 Task: Add Chicken Cheese Nuts & Grapes Snack Box to the cart.
Action: Mouse moved to (310, 128)
Screenshot: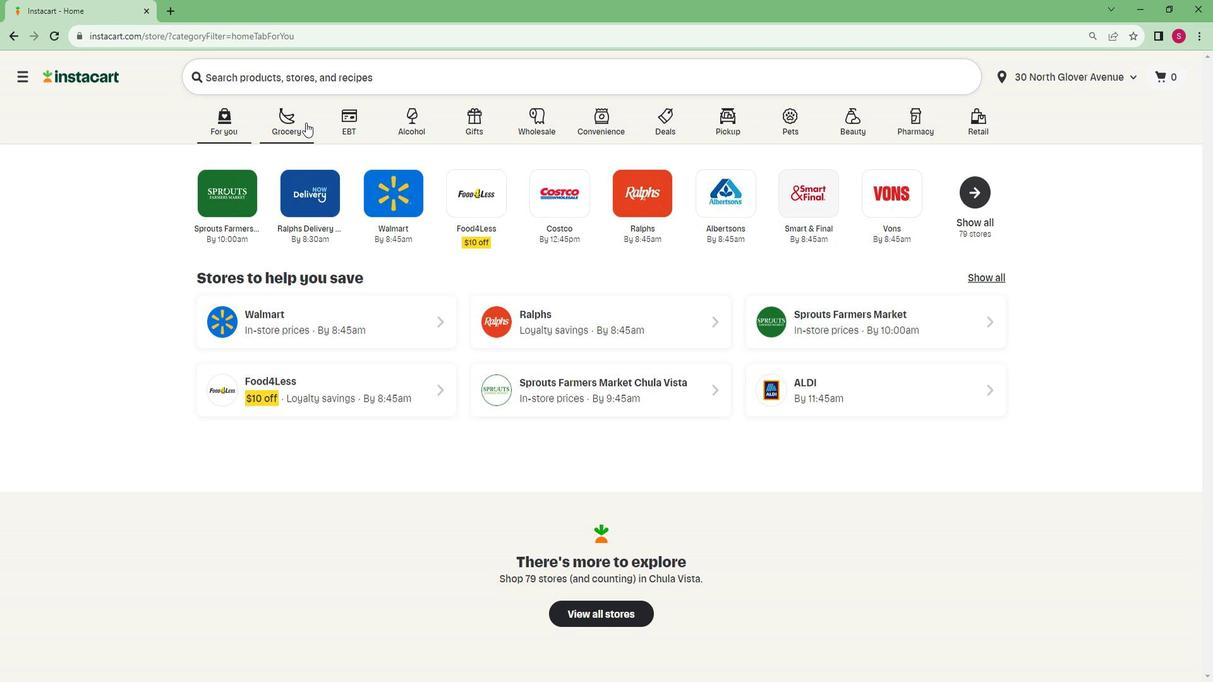 
Action: Mouse pressed left at (310, 128)
Screenshot: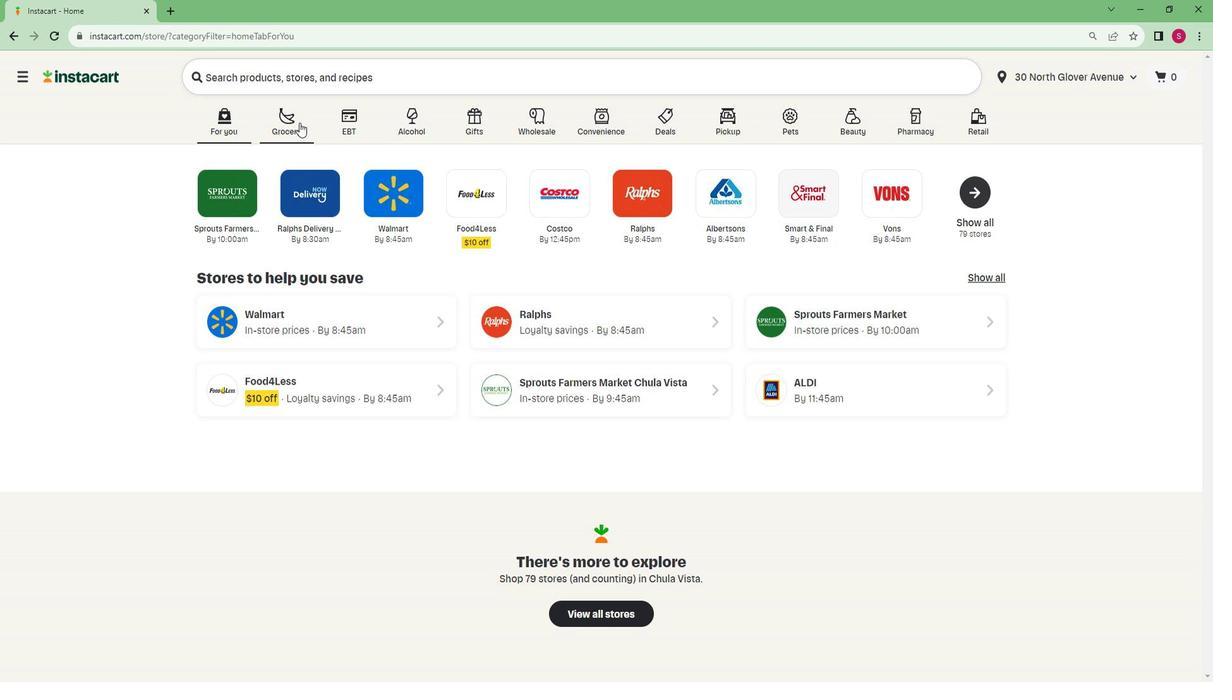 
Action: Mouse moved to (296, 337)
Screenshot: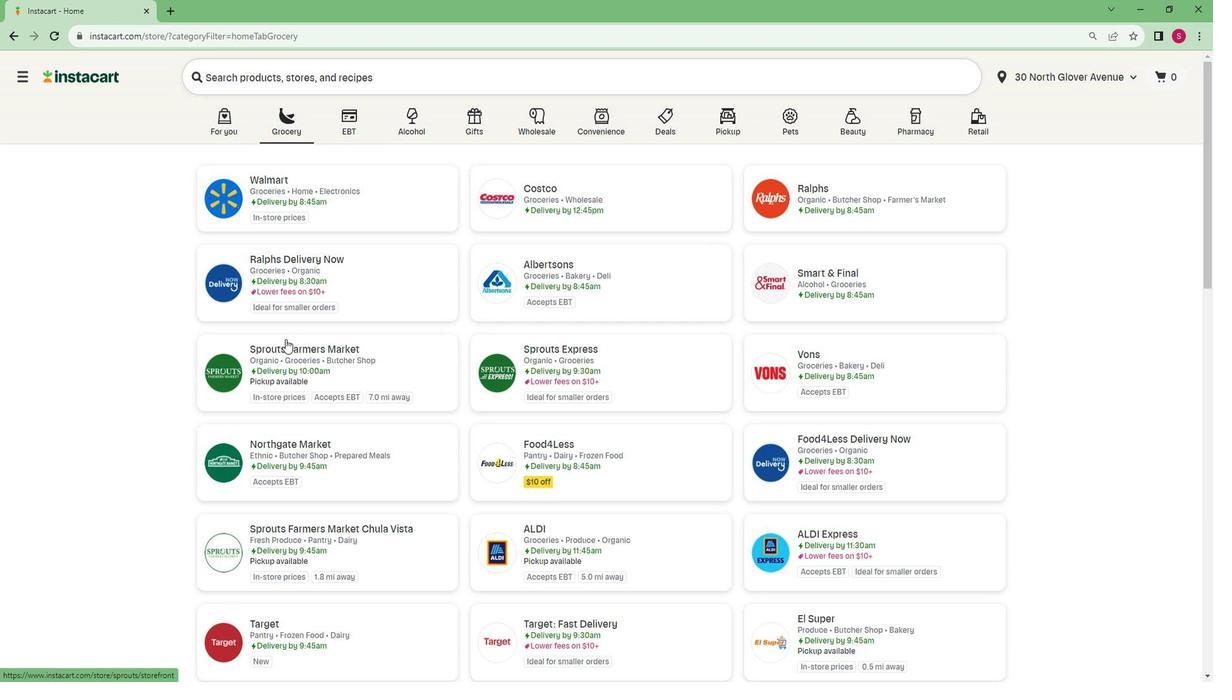
Action: Mouse pressed left at (296, 337)
Screenshot: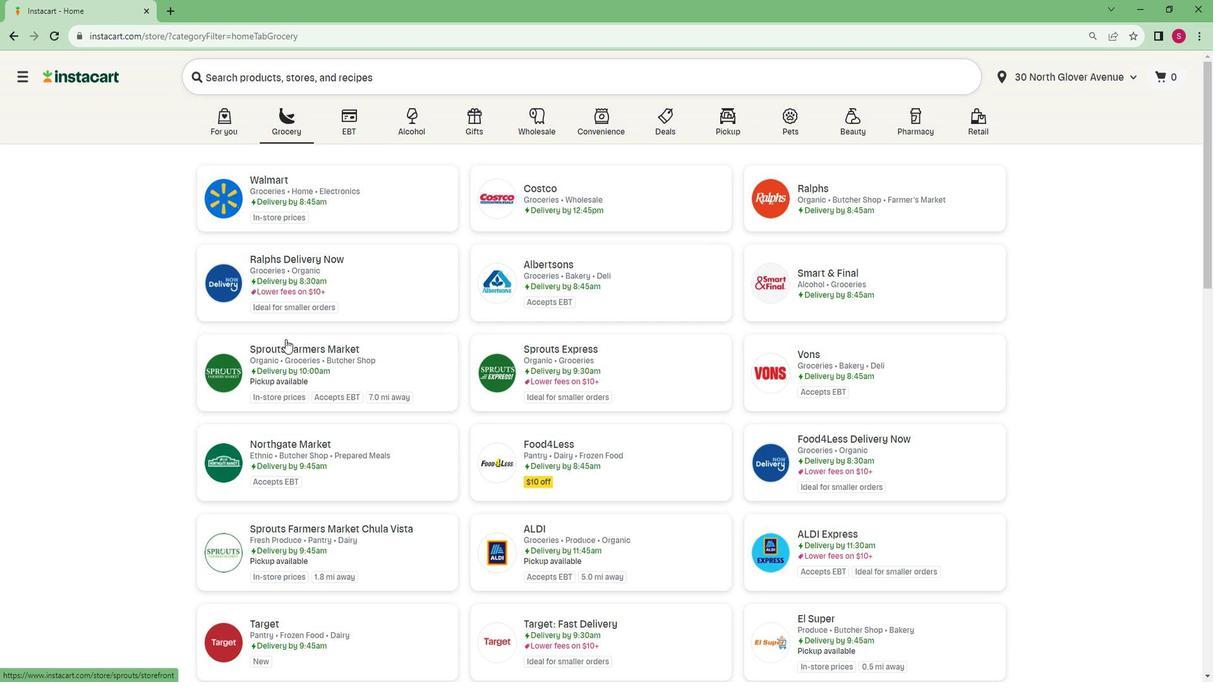 
Action: Mouse moved to (111, 507)
Screenshot: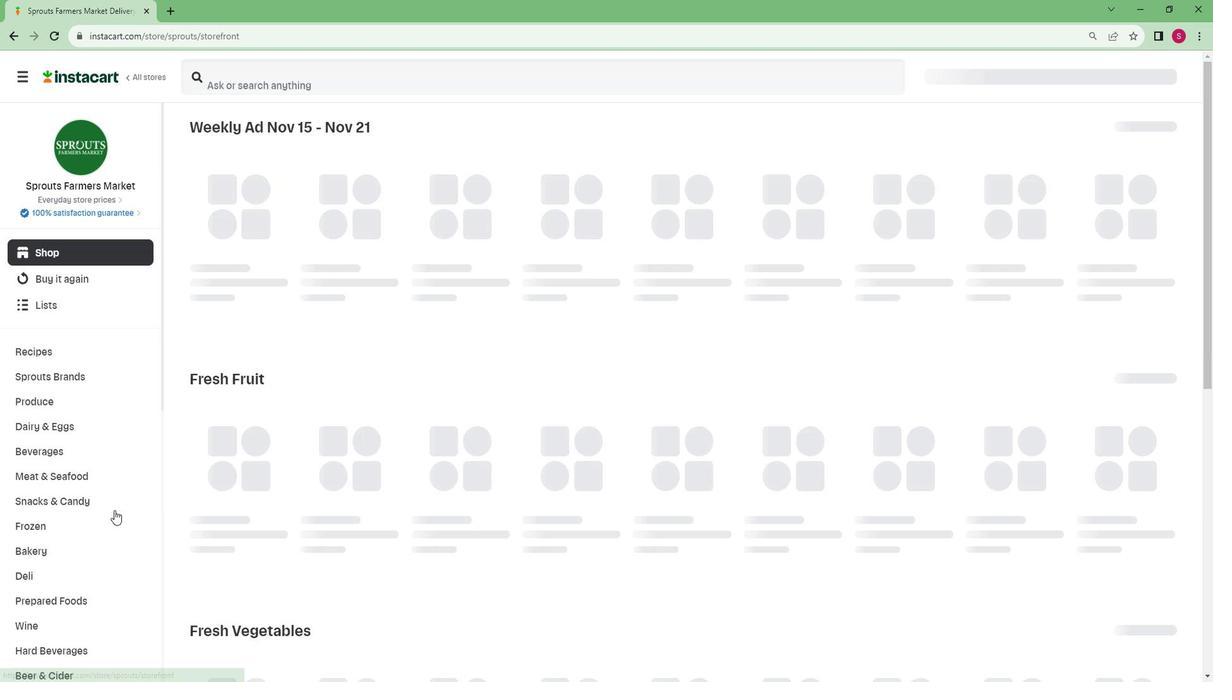 
Action: Mouse scrolled (111, 507) with delta (0, 0)
Screenshot: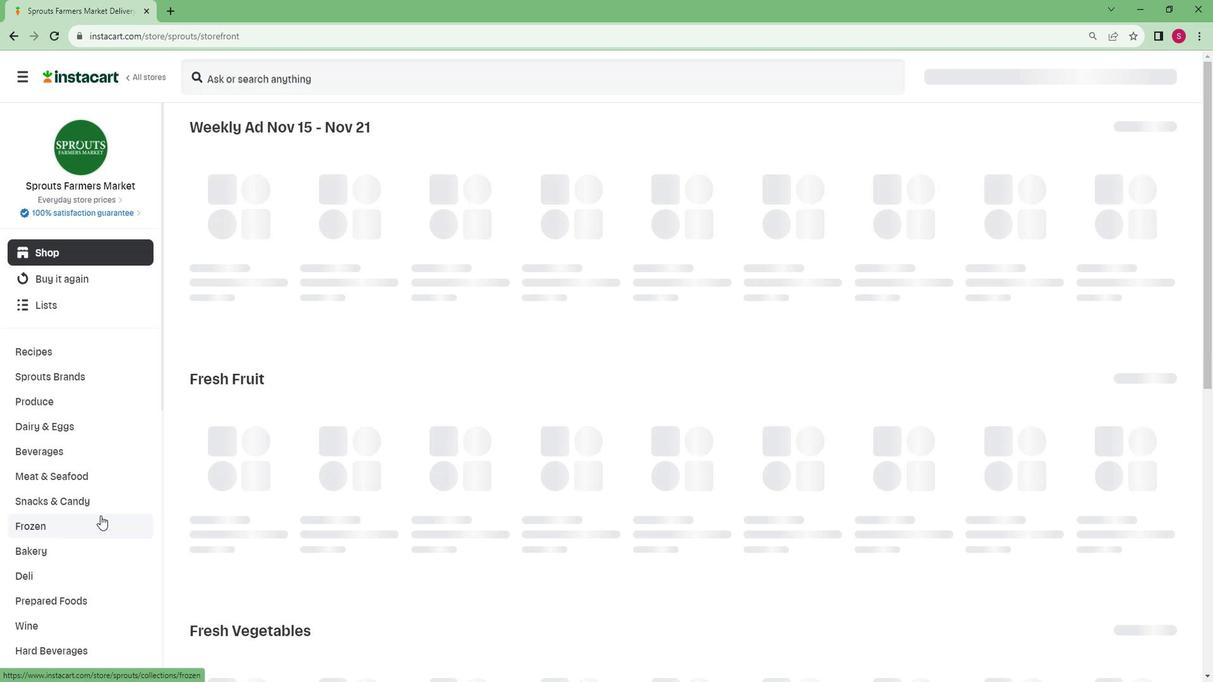 
Action: Mouse scrolled (111, 507) with delta (0, 0)
Screenshot: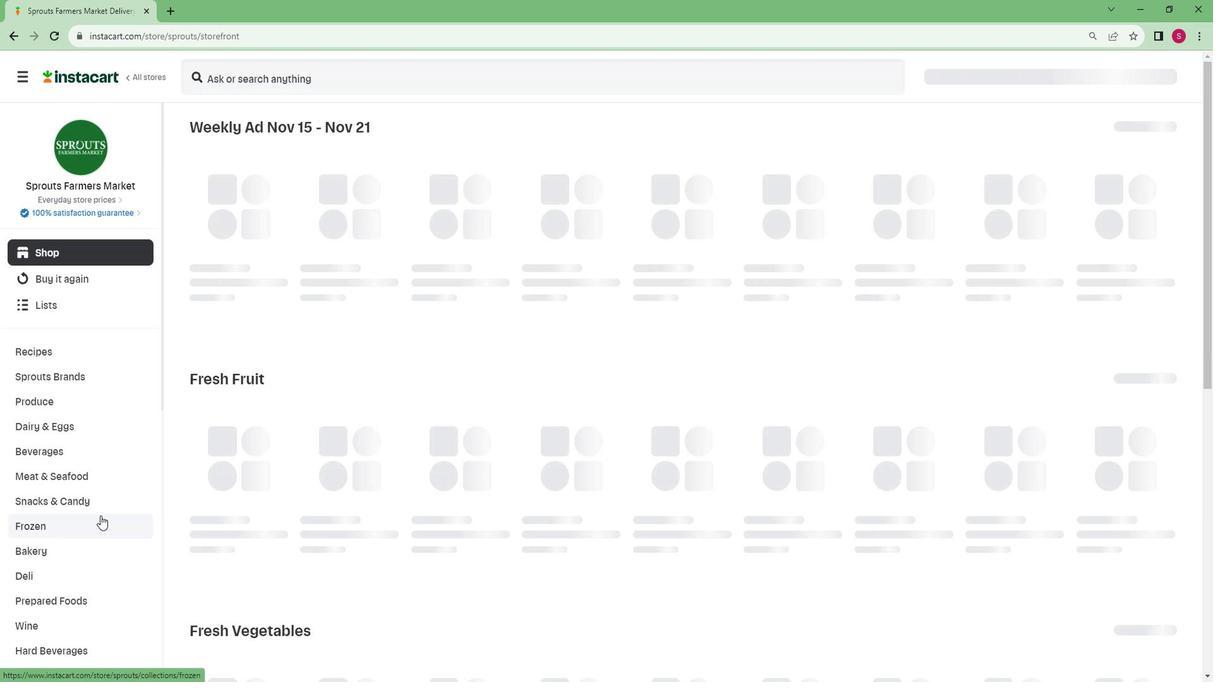 
Action: Mouse scrolled (111, 507) with delta (0, 0)
Screenshot: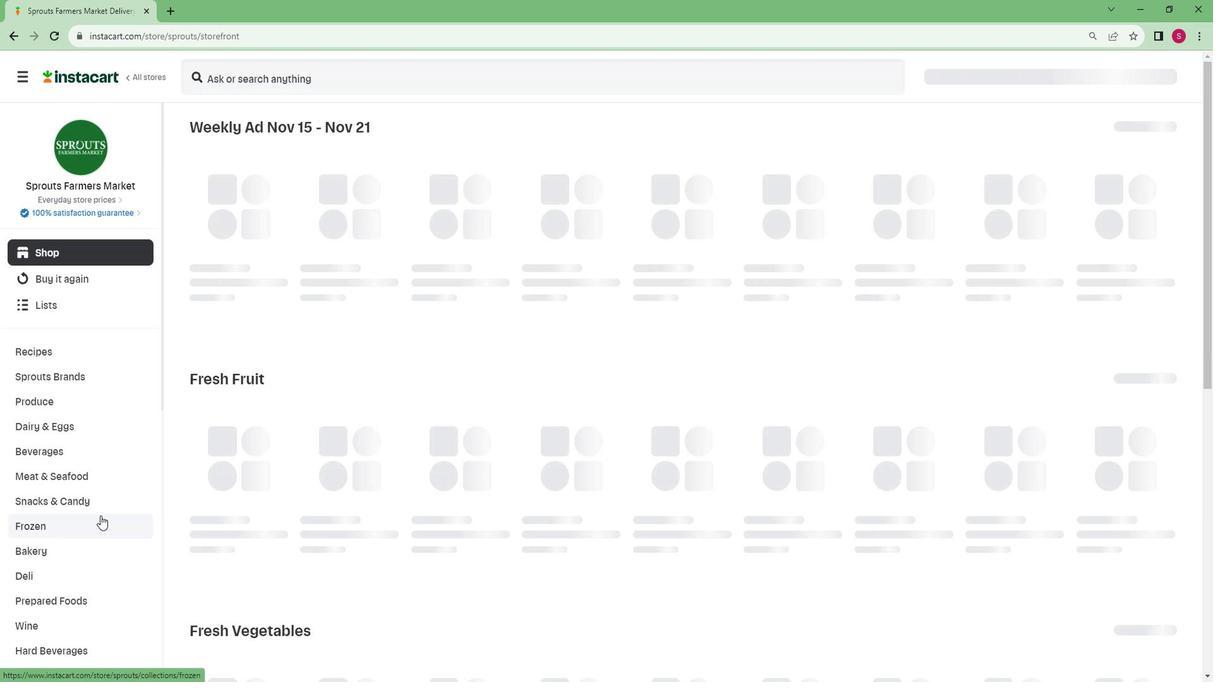 
Action: Mouse scrolled (111, 507) with delta (0, 0)
Screenshot: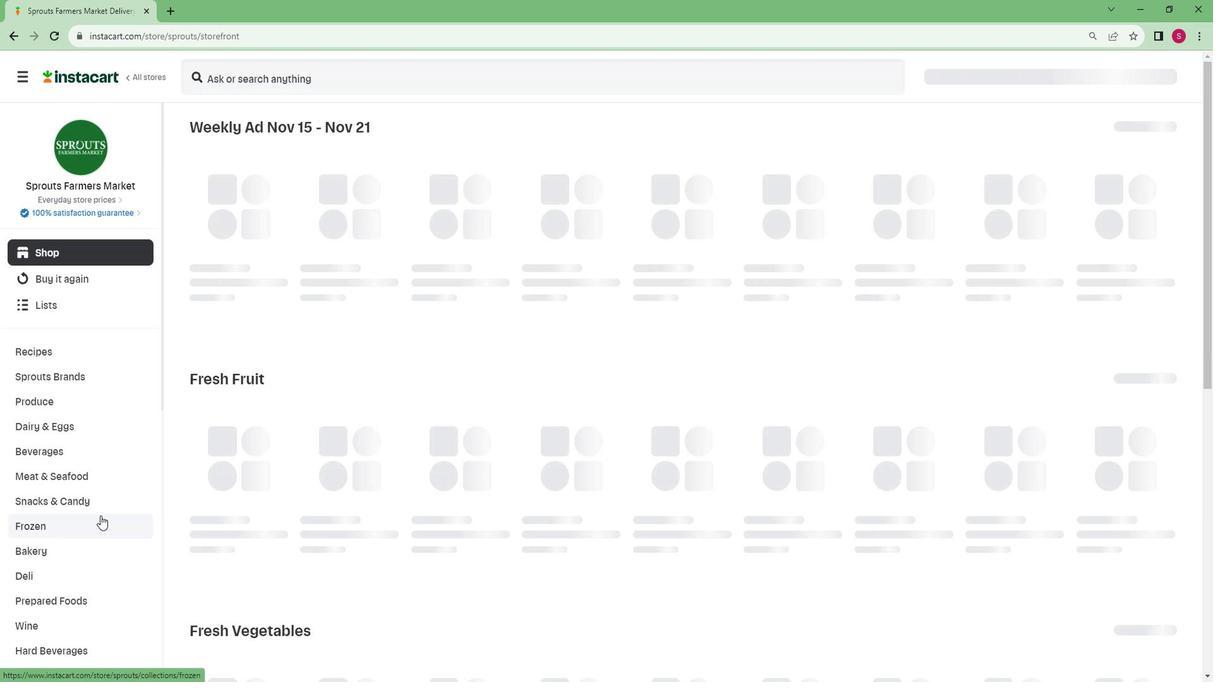 
Action: Mouse scrolled (111, 507) with delta (0, 0)
Screenshot: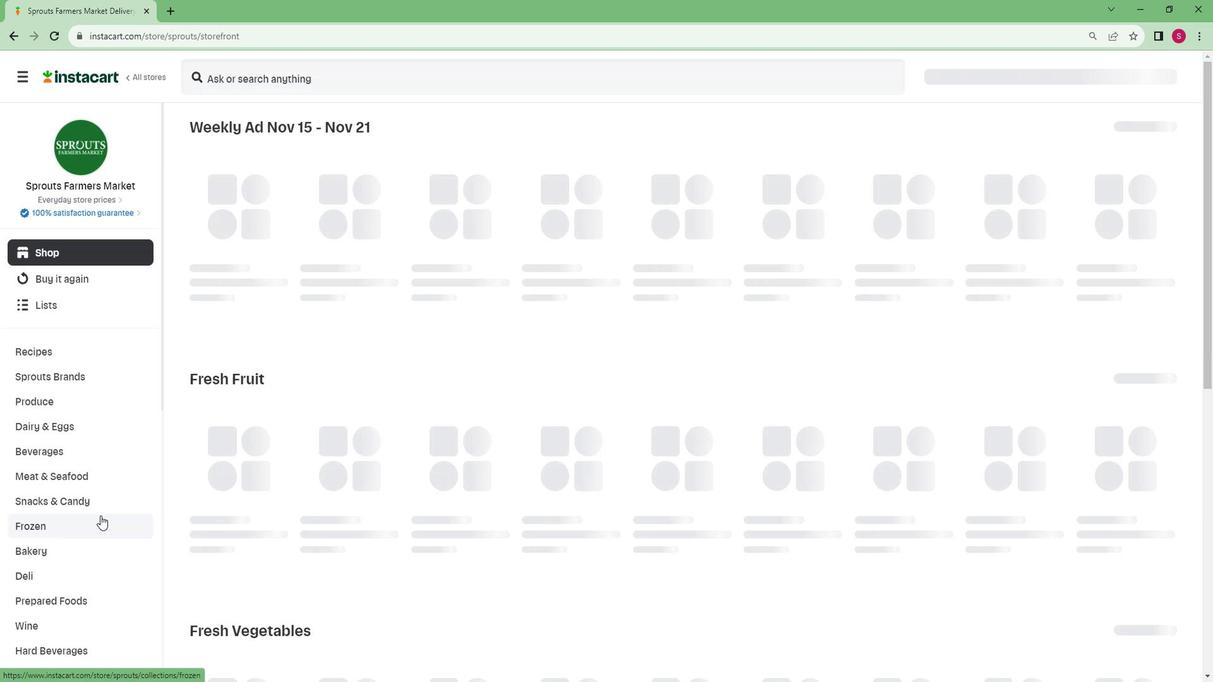 
Action: Mouse moved to (110, 507)
Screenshot: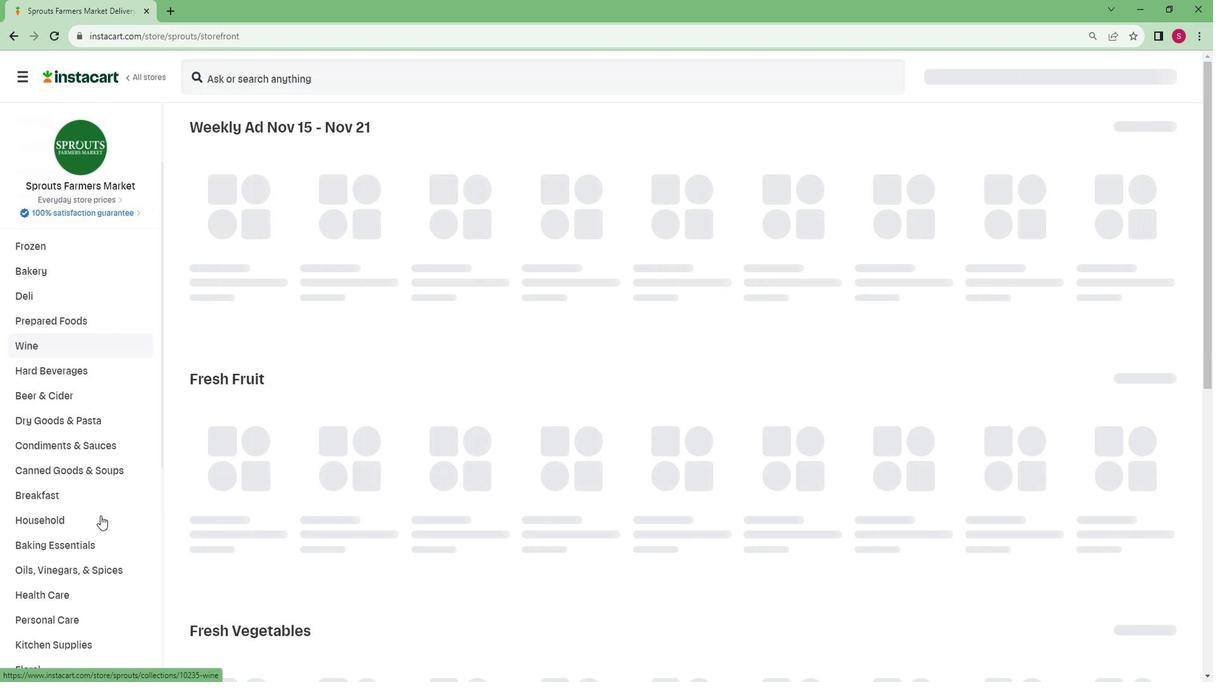 
Action: Mouse scrolled (110, 507) with delta (0, 0)
Screenshot: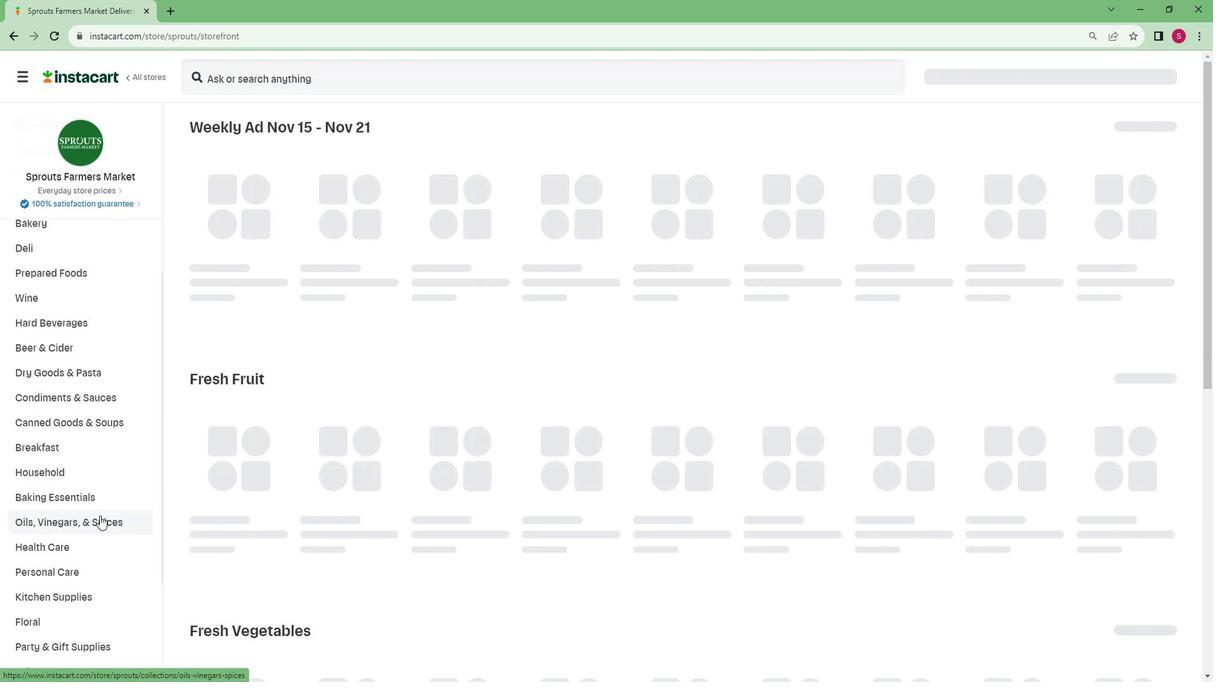 
Action: Mouse scrolled (110, 507) with delta (0, 0)
Screenshot: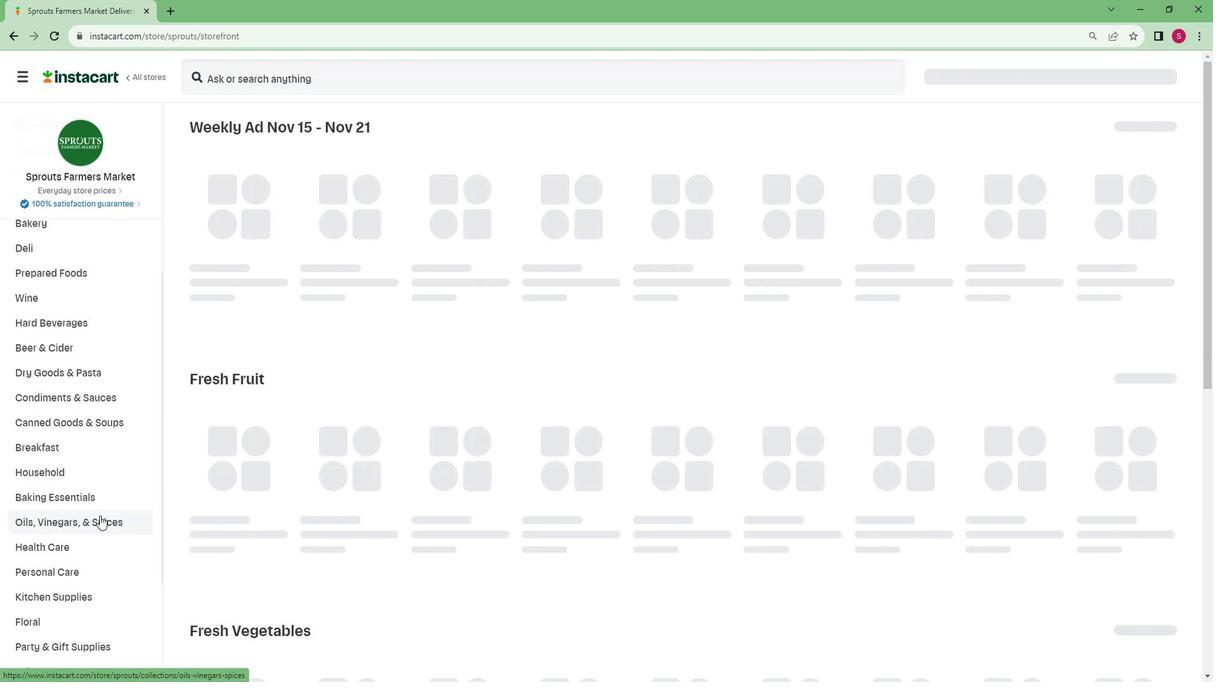 
Action: Mouse scrolled (110, 507) with delta (0, 0)
Screenshot: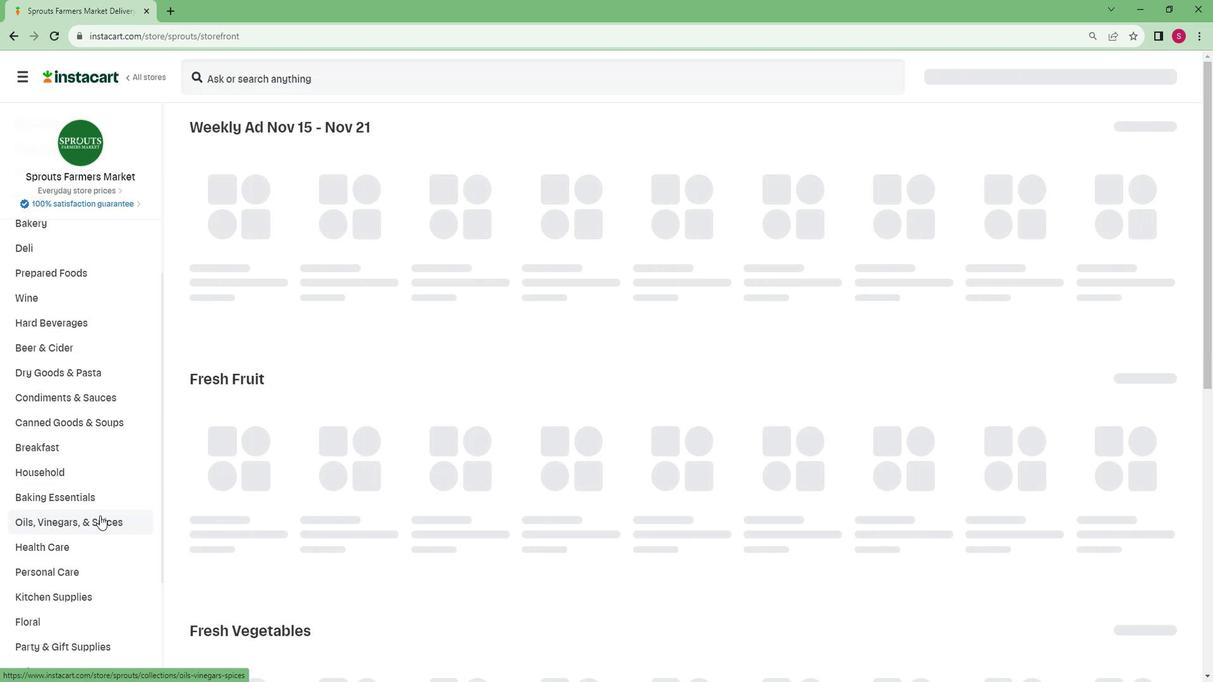 
Action: Mouse scrolled (110, 507) with delta (0, 0)
Screenshot: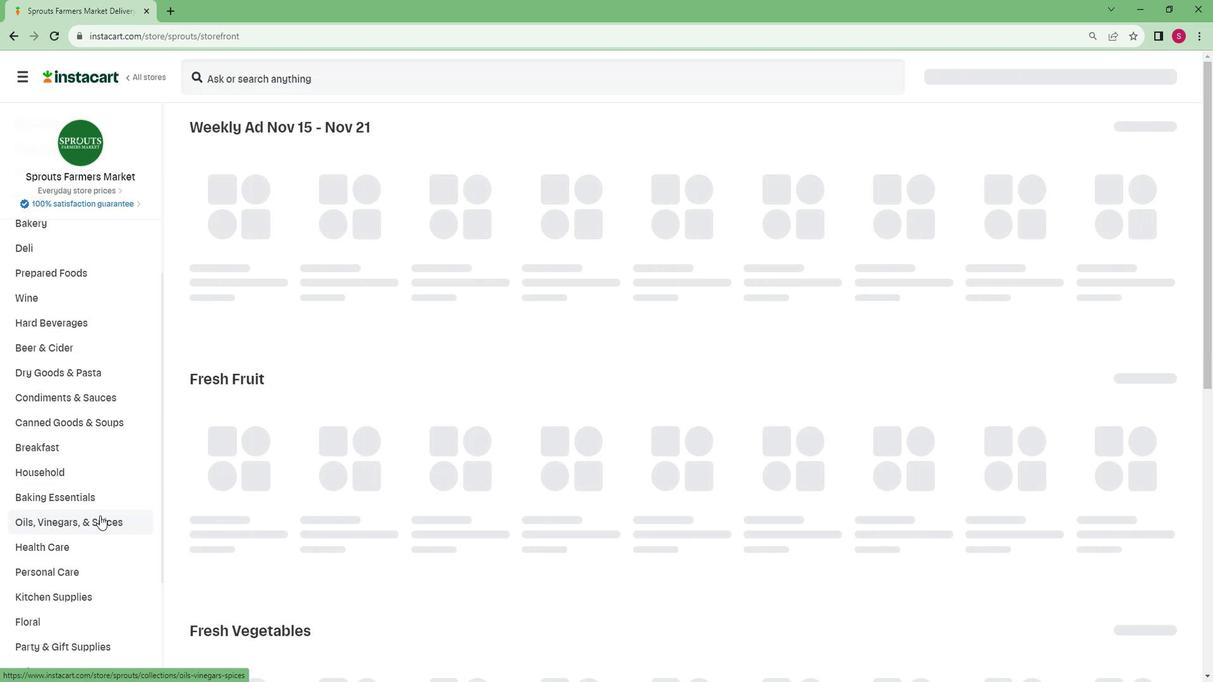 
Action: Mouse moved to (85, 643)
Screenshot: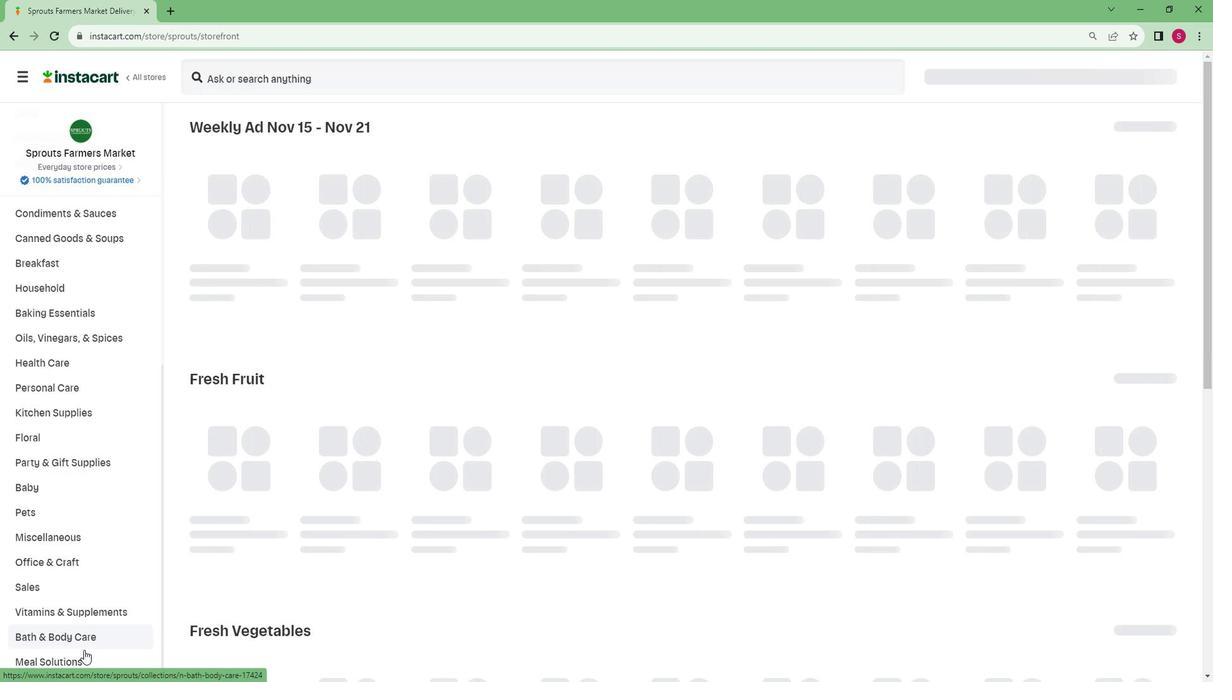 
Action: Mouse pressed left at (85, 643)
Screenshot: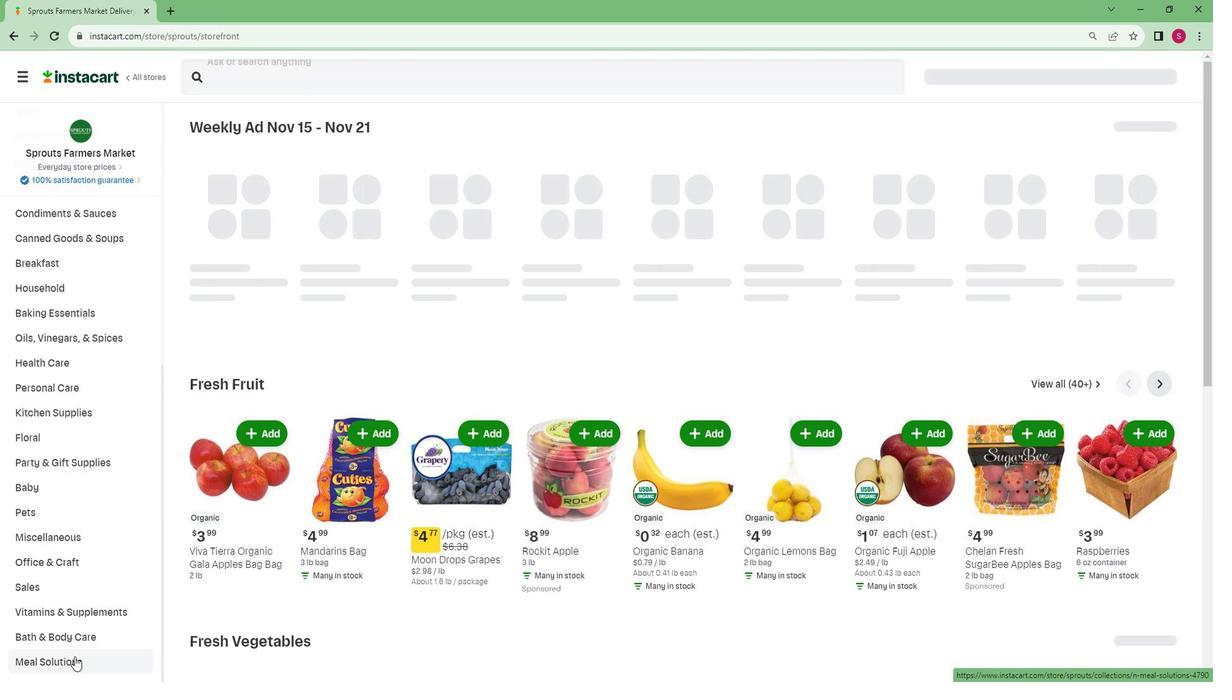 
Action: Mouse moved to (121, 593)
Screenshot: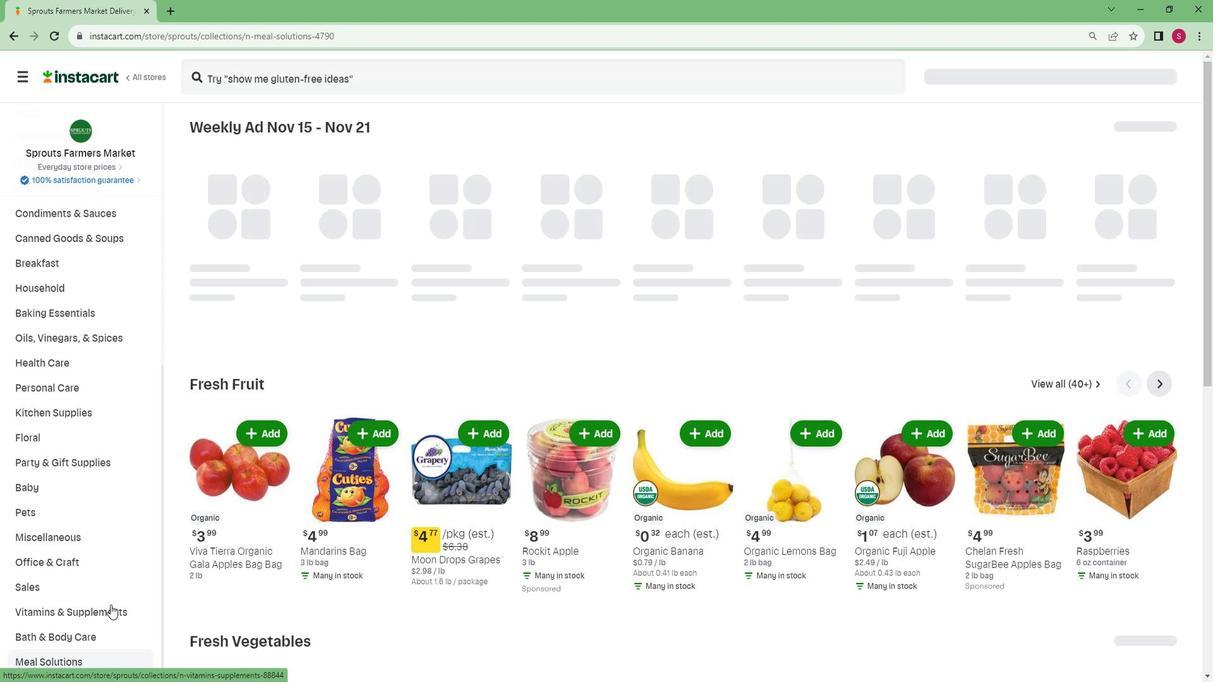 
Action: Mouse scrolled (121, 593) with delta (0, 0)
Screenshot: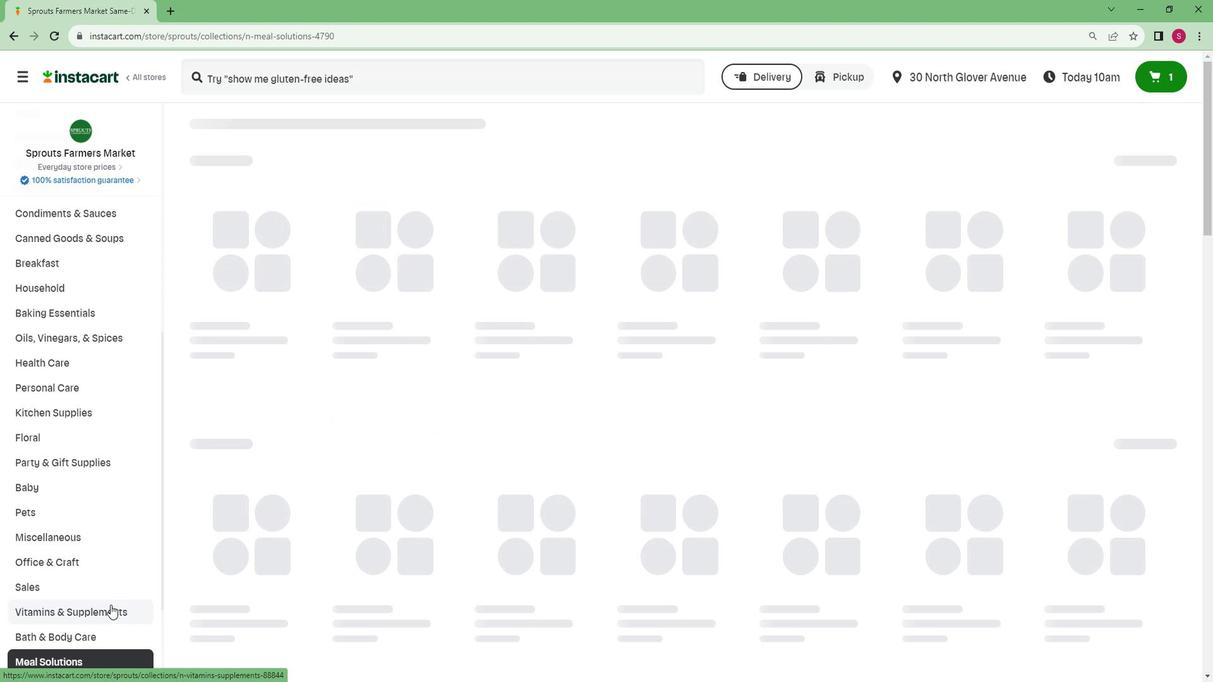 
Action: Mouse scrolled (121, 593) with delta (0, 0)
Screenshot: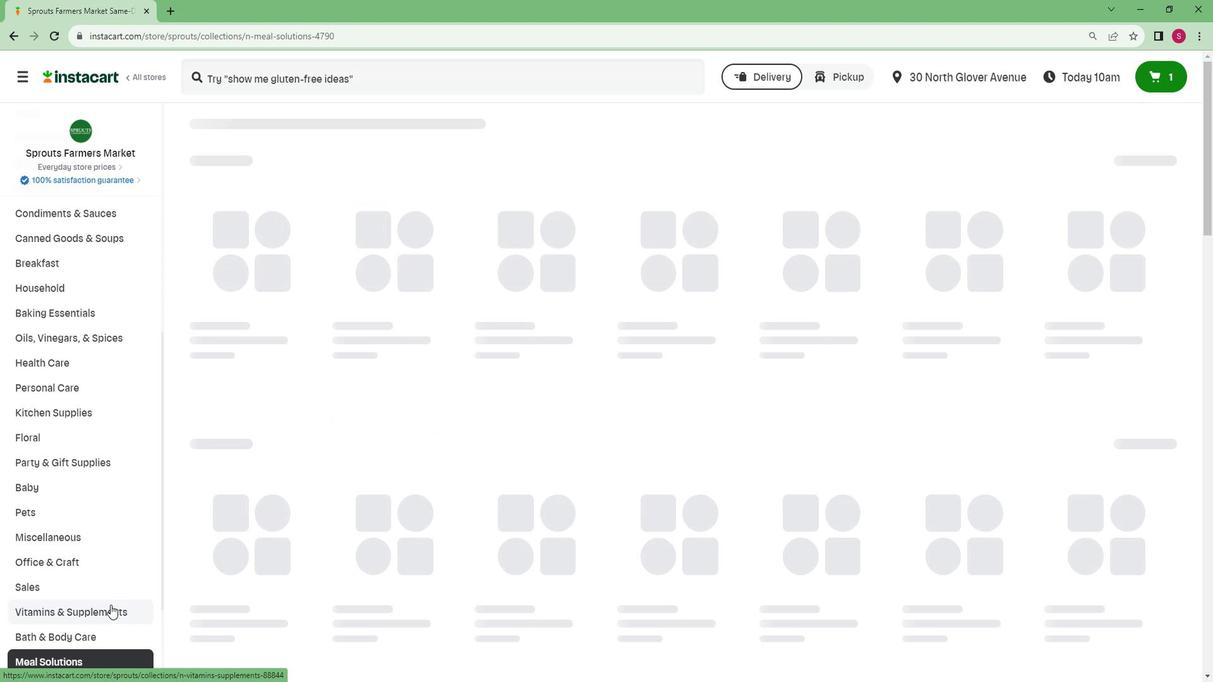 
Action: Mouse scrolled (121, 593) with delta (0, 0)
Screenshot: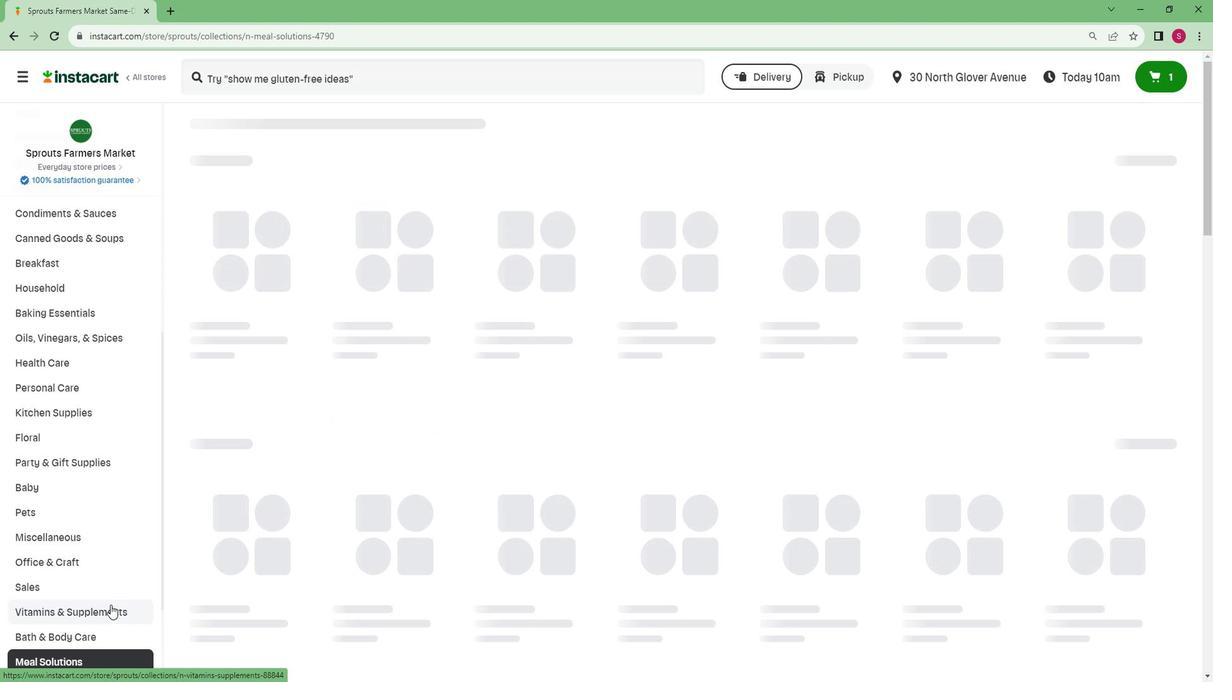 
Action: Mouse scrolled (121, 593) with delta (0, 0)
Screenshot: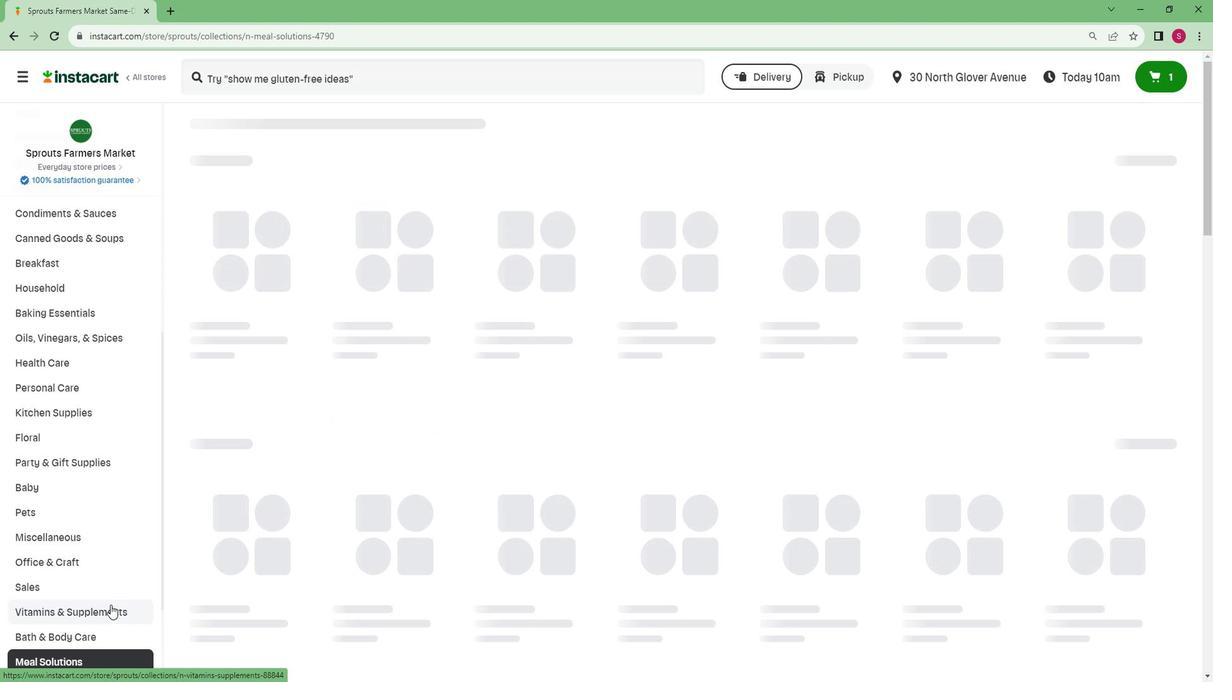 
Action: Mouse scrolled (121, 593) with delta (0, 0)
Screenshot: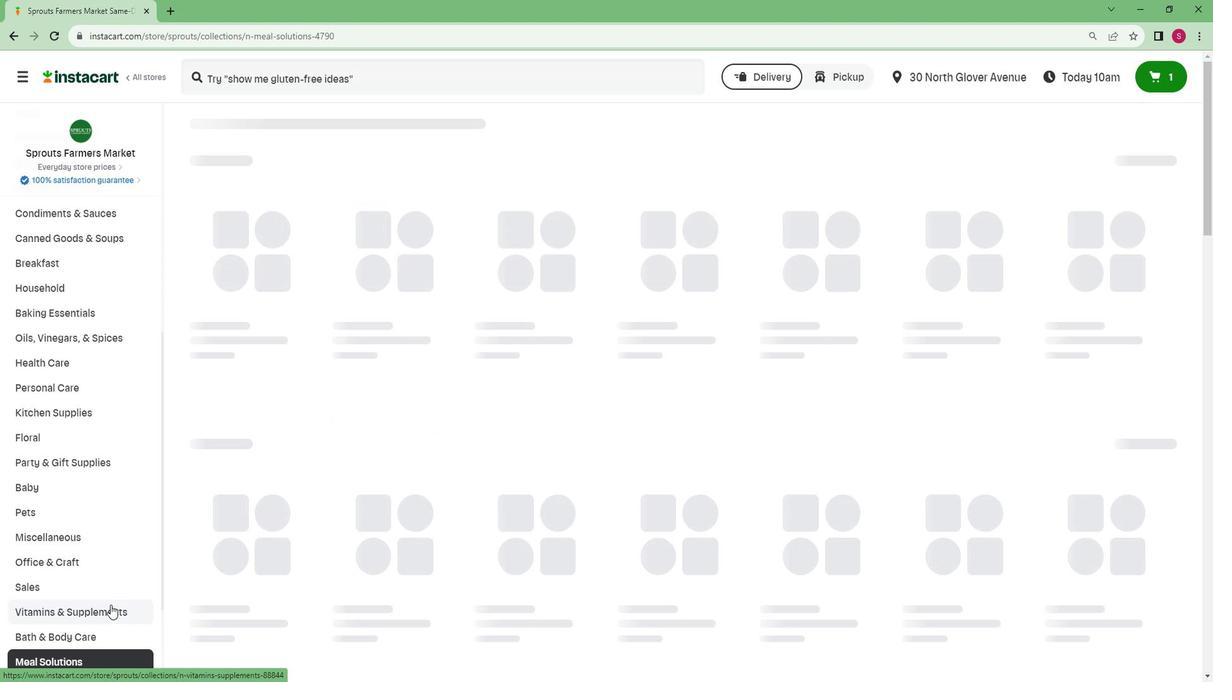 
Action: Mouse scrolled (121, 593) with delta (0, 0)
Screenshot: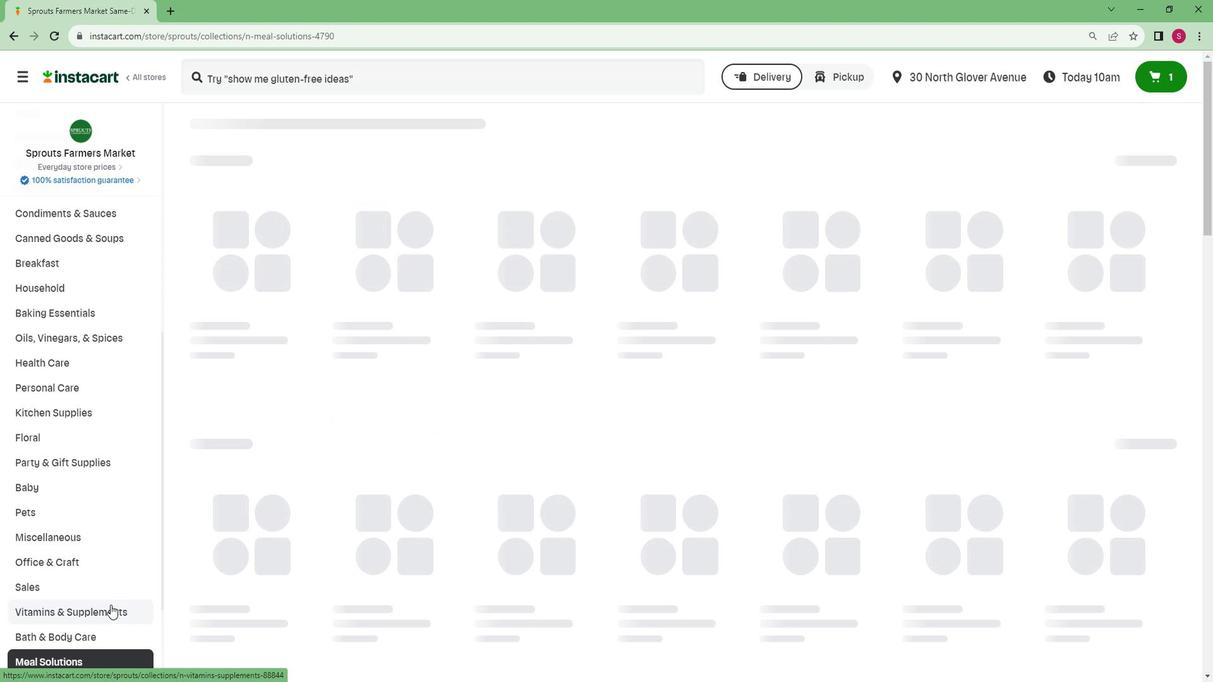 
Action: Mouse moved to (105, 618)
Screenshot: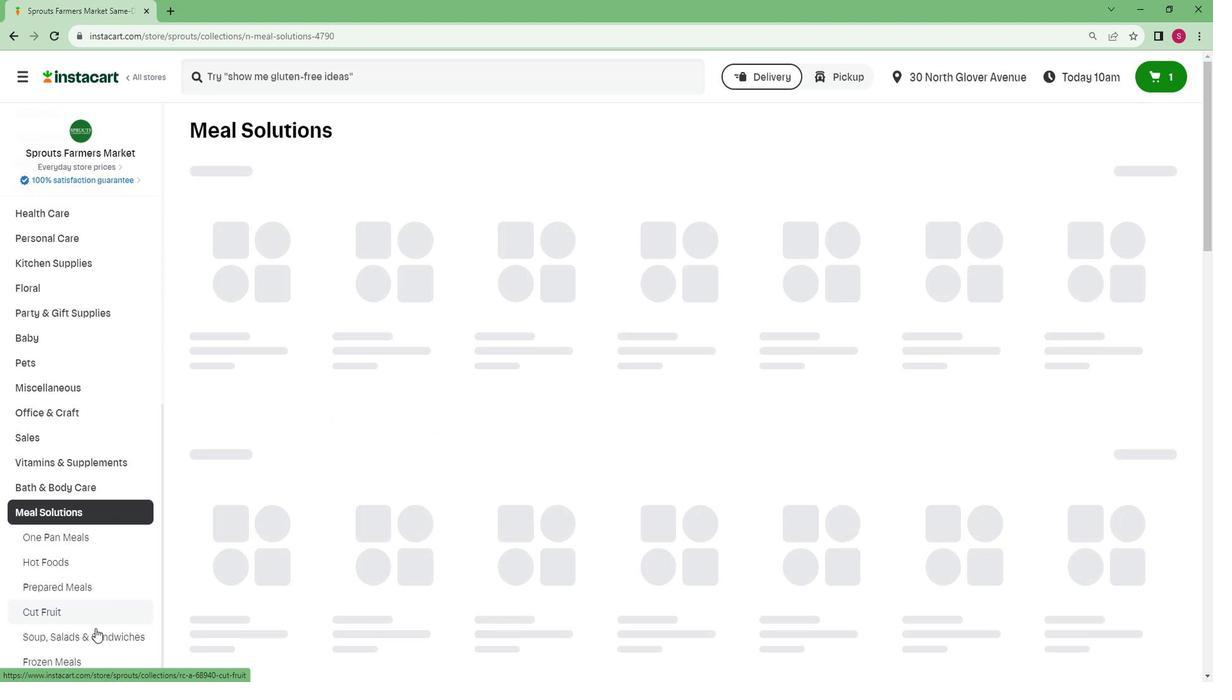 
Action: Mouse pressed left at (105, 618)
Screenshot: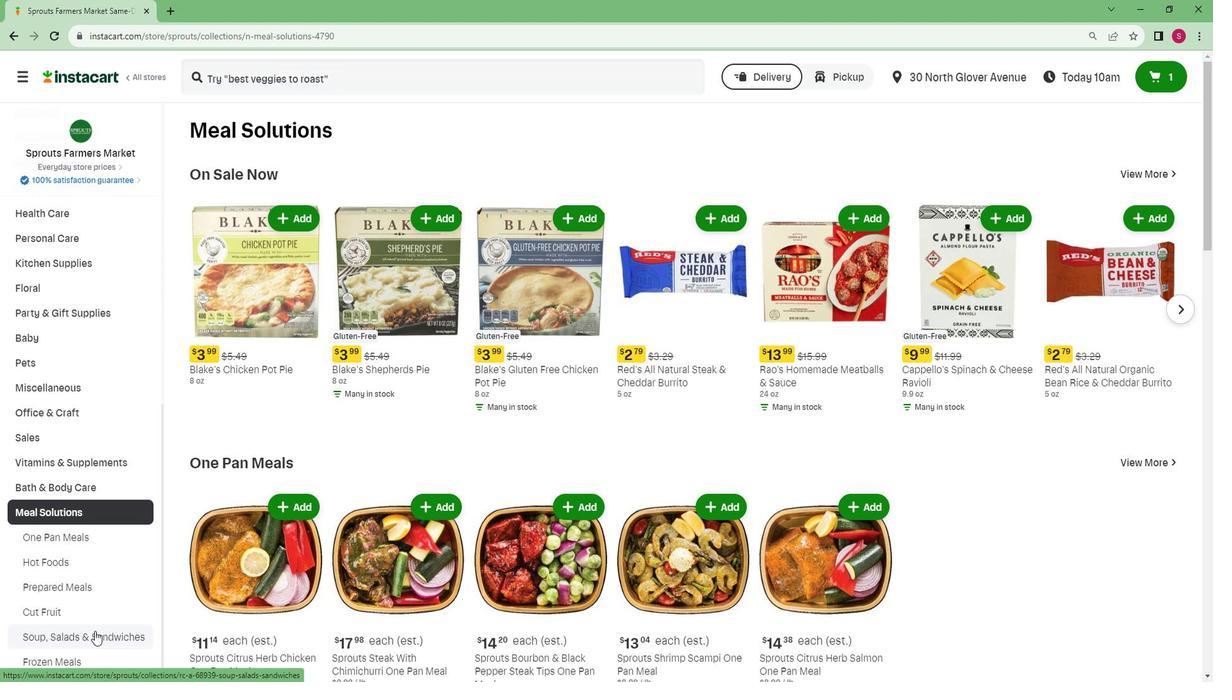 
Action: Mouse moved to (351, 94)
Screenshot: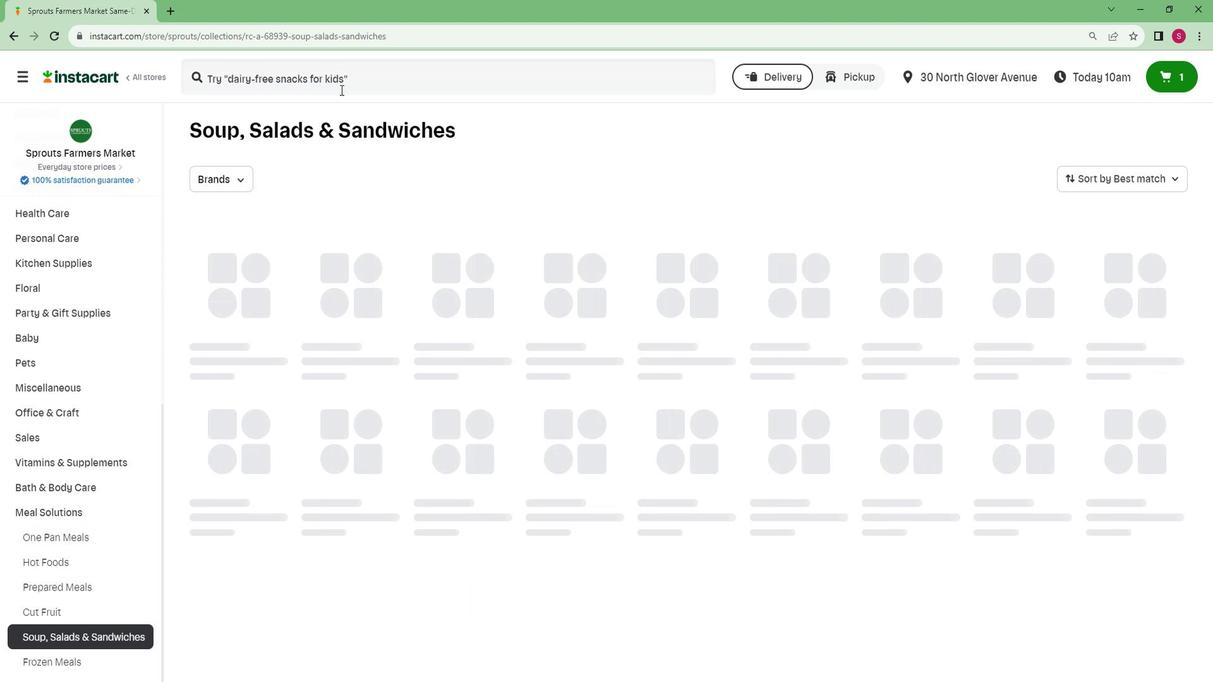
Action: Mouse pressed left at (351, 94)
Screenshot: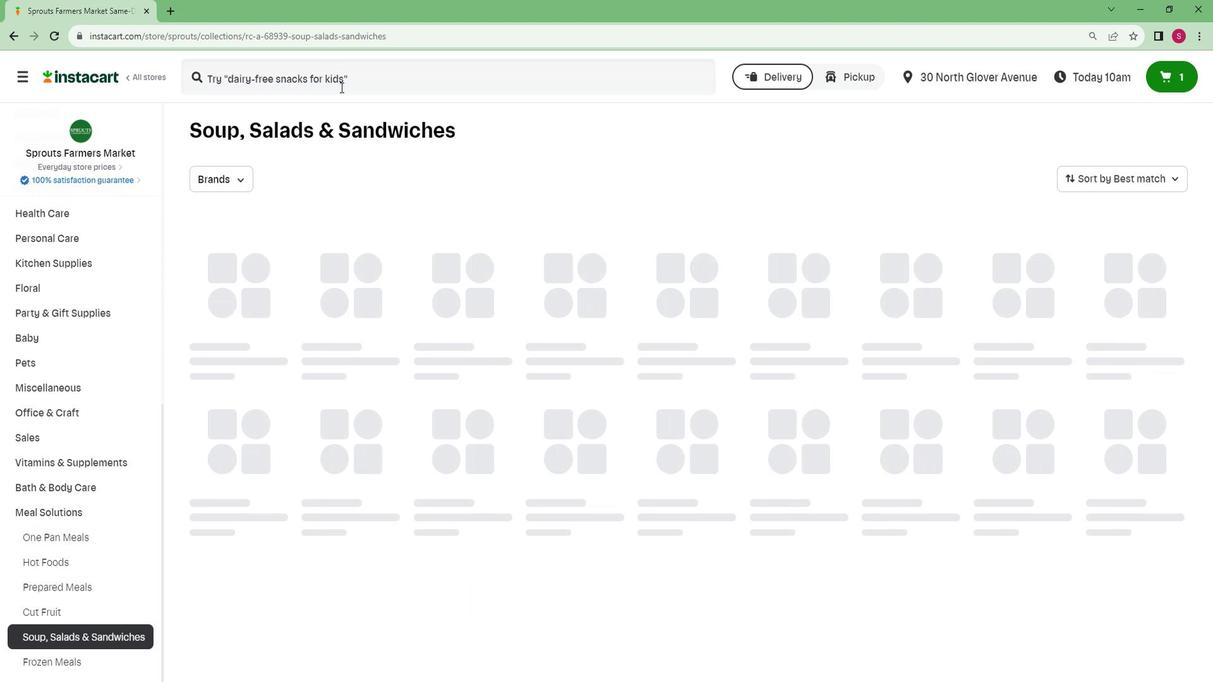 
Action: Key pressed <Key.caps_lock>C<Key.caps_lock>hicken<Key.space><Key.caps_lock>C<Key.caps_lock>heese<Key.space><Key.caps_lock>N<Key.caps_lock>uts<Key.space>and<Key.space><Key.caps_lock>G<Key.caps_lock>rapes<Key.space><Key.caps_lock>S<Key.caps_lock>nack<Key.space><Key.caps_lock>B<Key.caps_lock>ox<Key.enter>
Screenshot: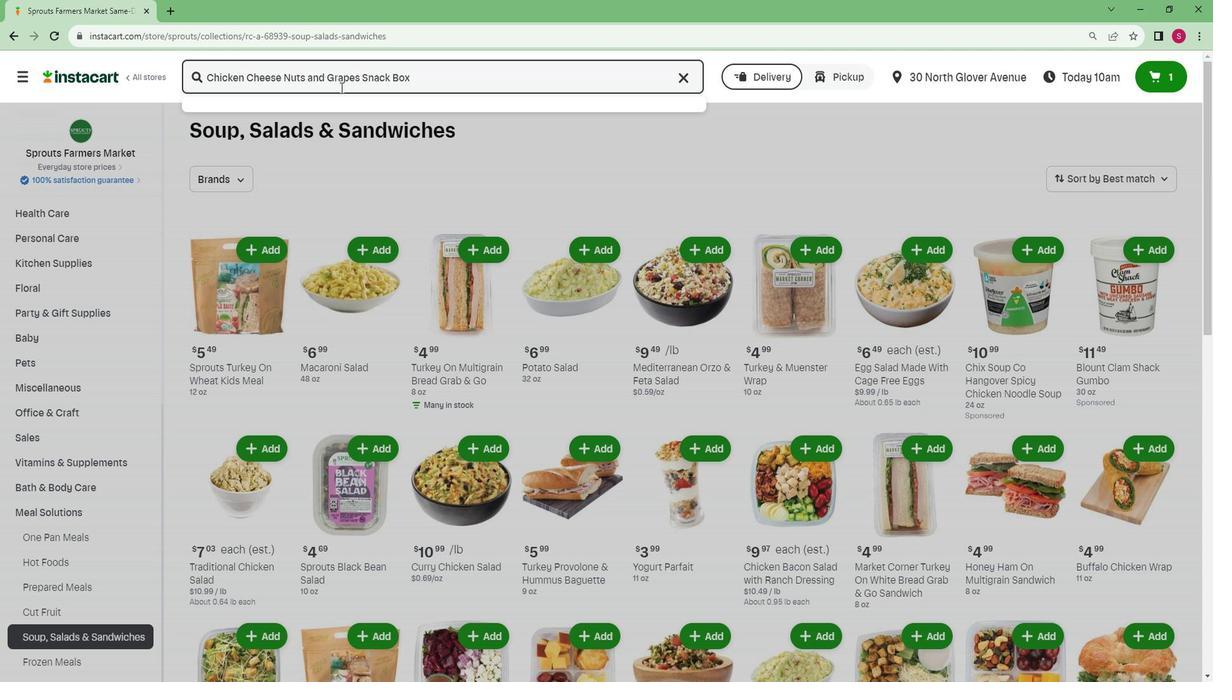 
Action: Mouse moved to (348, 187)
Screenshot: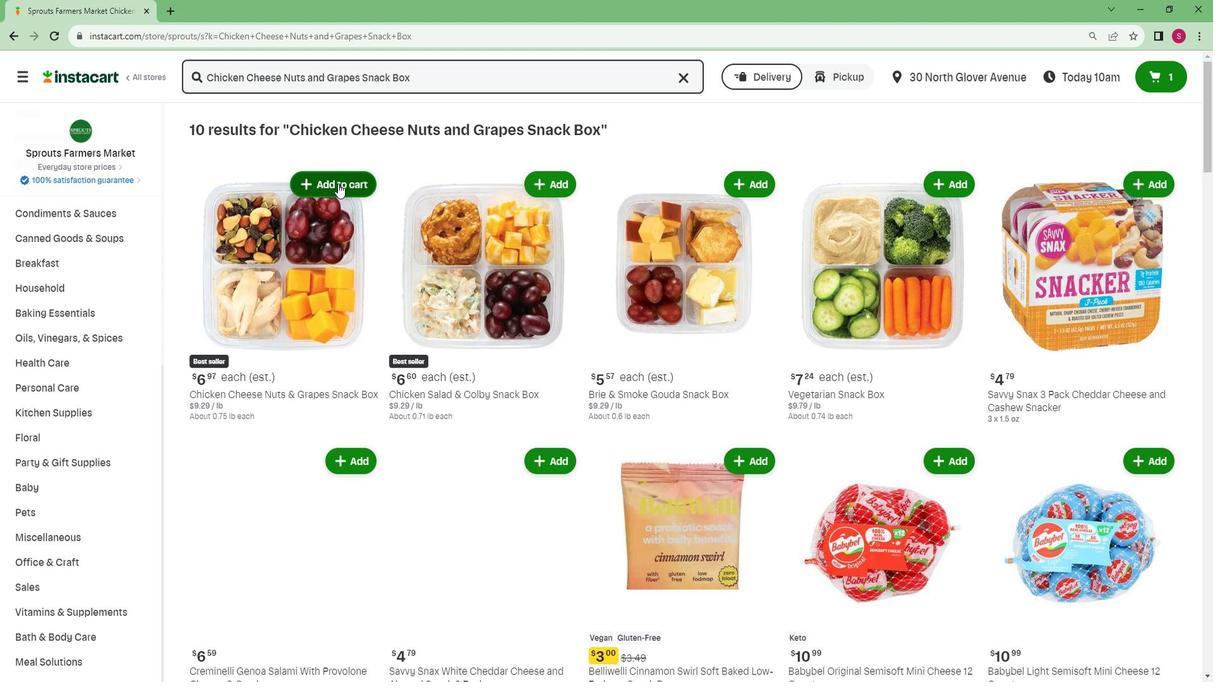 
Action: Mouse pressed left at (348, 187)
Screenshot: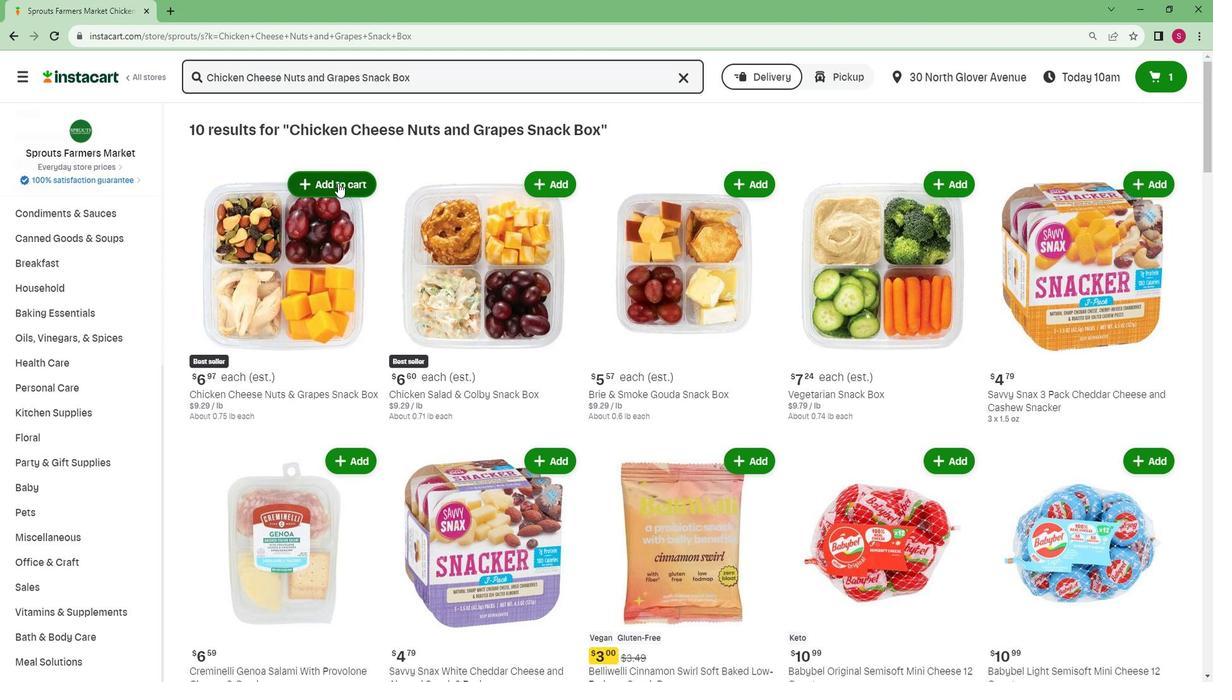 
